 Task: Add Del Duca Prosciutto to the cart.
Action: Mouse moved to (707, 268)
Screenshot: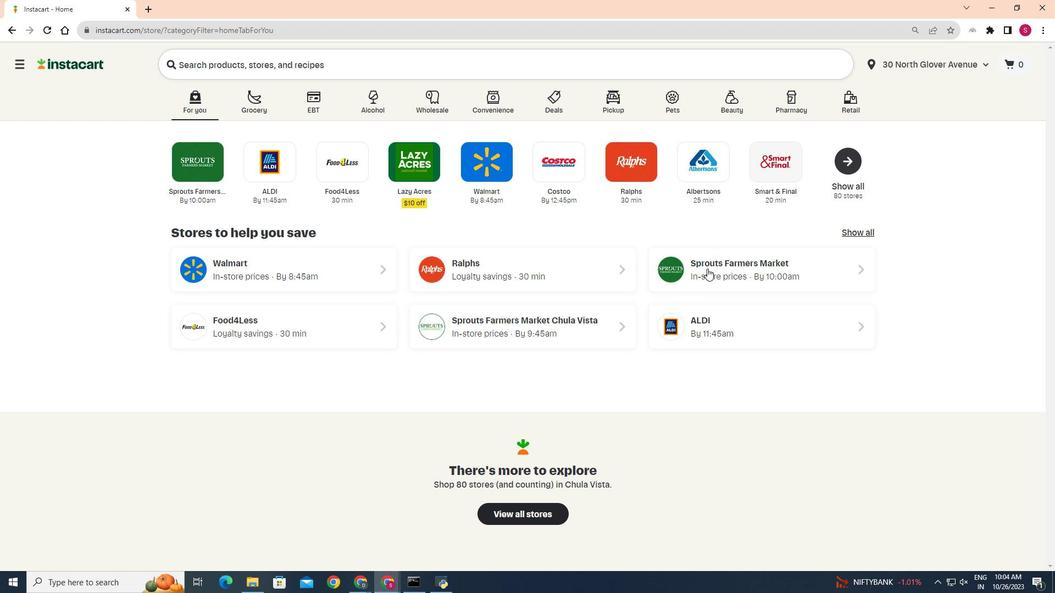 
Action: Mouse pressed left at (707, 268)
Screenshot: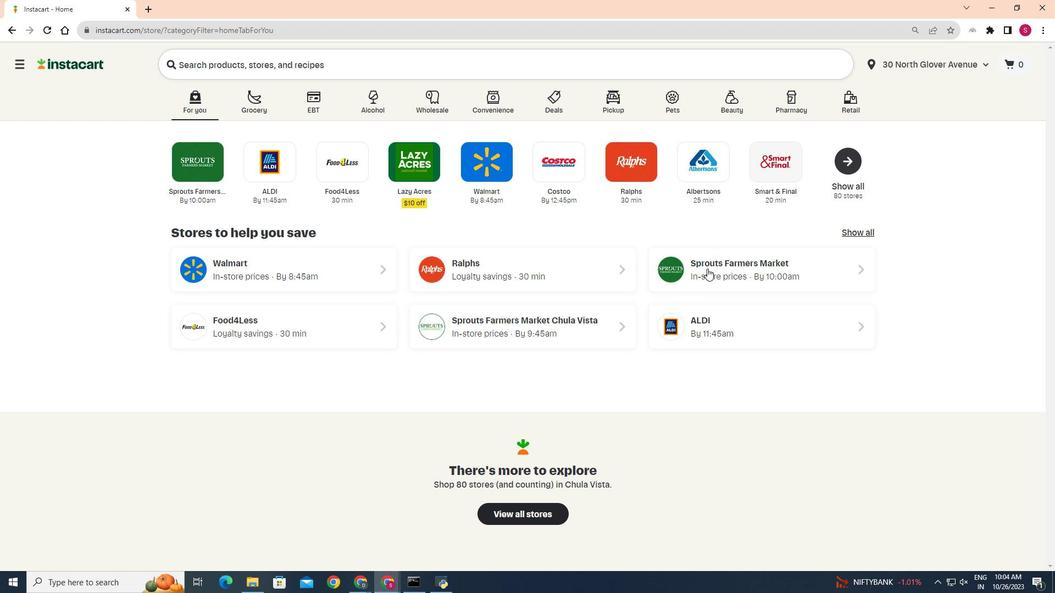 
Action: Mouse moved to (18, 500)
Screenshot: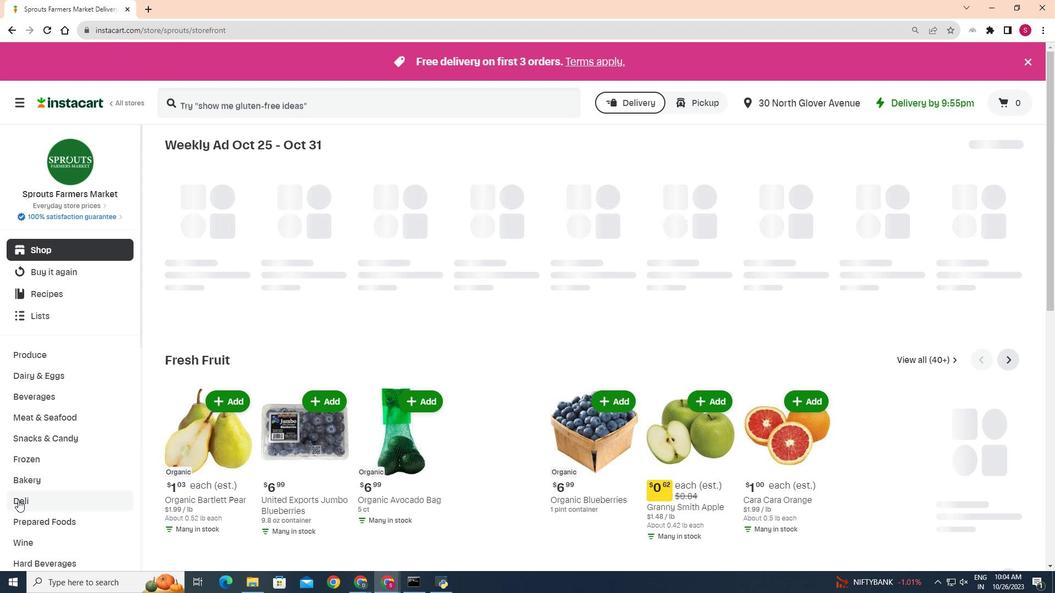 
Action: Mouse pressed left at (18, 500)
Screenshot: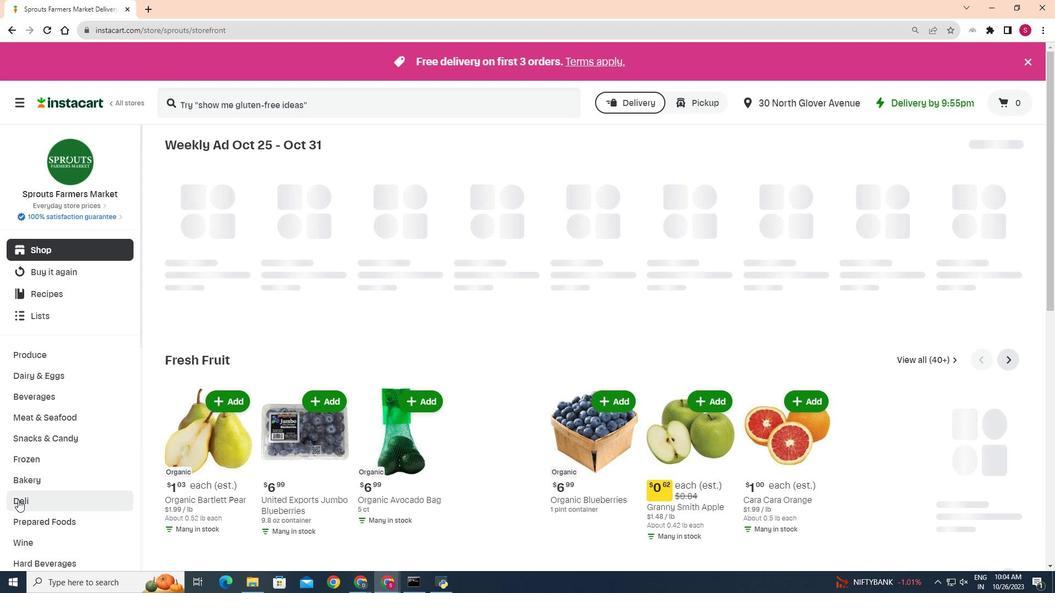 
Action: Mouse moved to (243, 174)
Screenshot: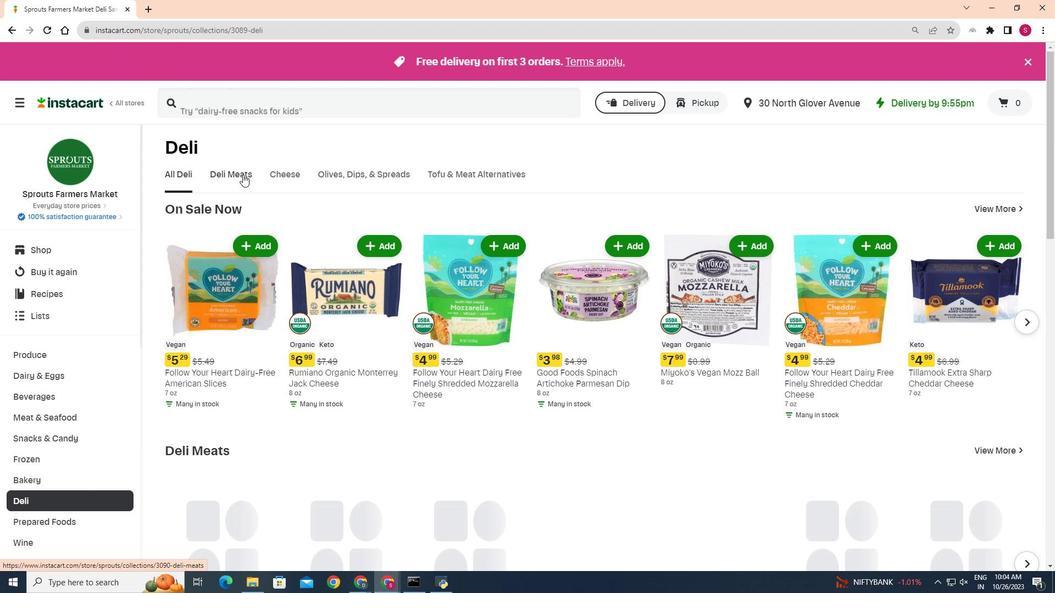 
Action: Mouse pressed left at (243, 174)
Screenshot: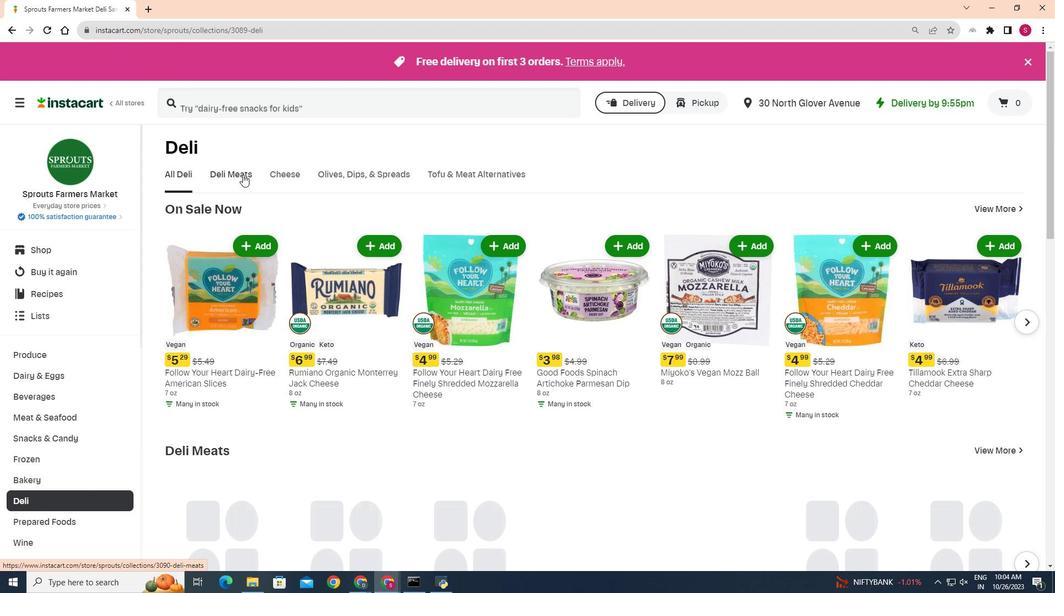 
Action: Mouse moved to (614, 226)
Screenshot: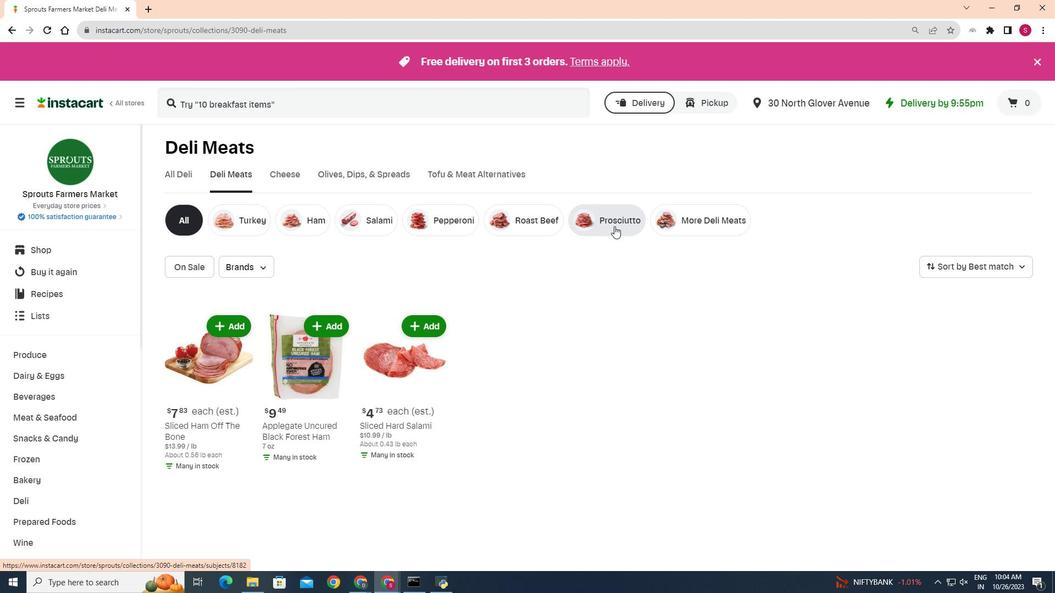 
Action: Mouse pressed left at (614, 226)
Screenshot: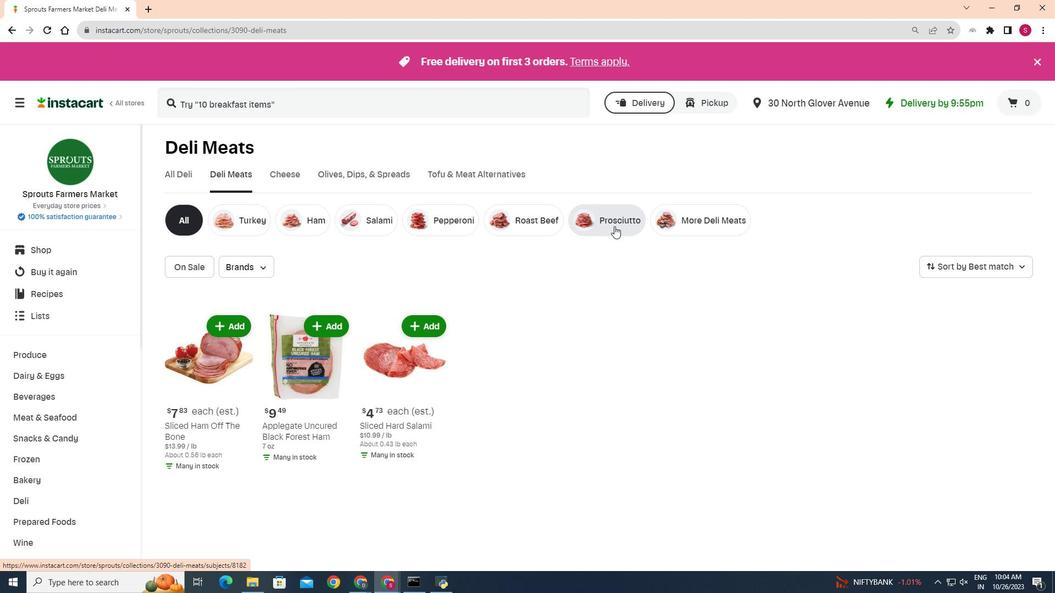 
Action: Mouse moved to (434, 324)
Screenshot: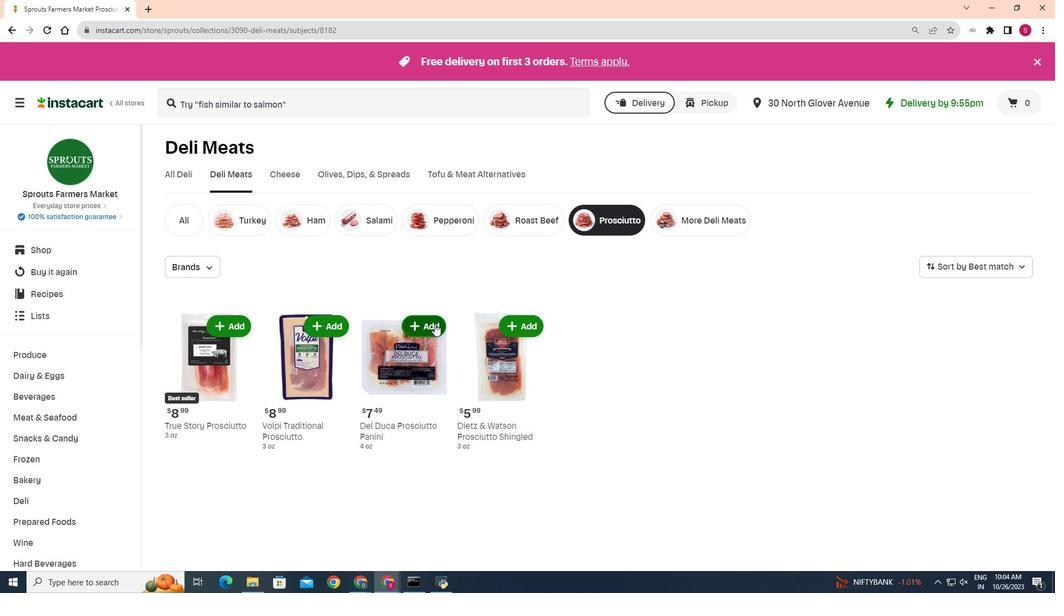 
Action: Mouse pressed left at (434, 324)
Screenshot: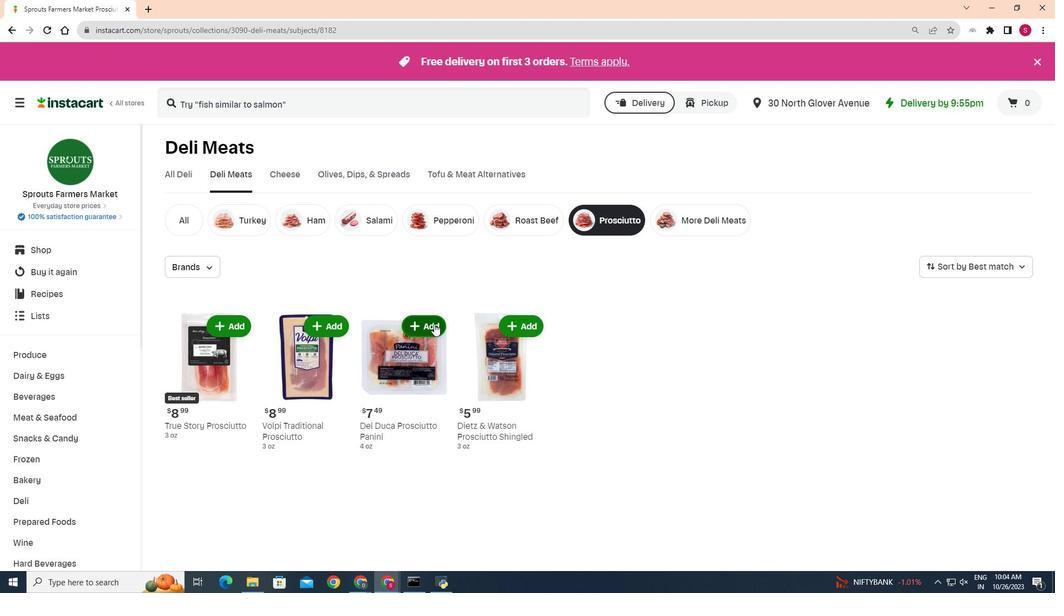 
Action: Mouse moved to (478, 298)
Screenshot: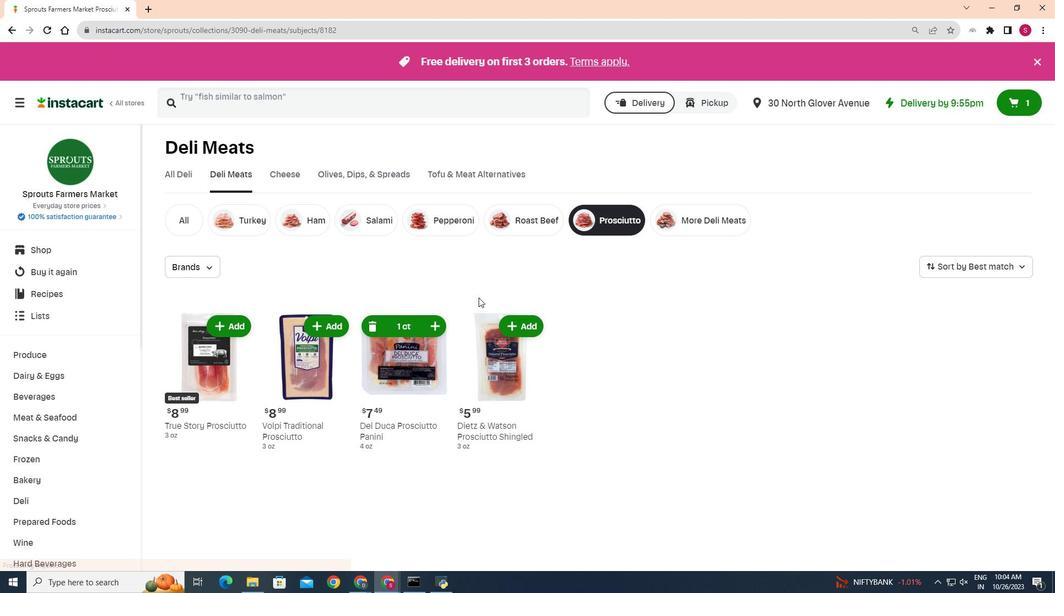
